 Task: Create a section Infrastructure Monitoring Sprint and in the section, add a milestone Access Management Process Improvement in the project BlueTech
Action: Mouse moved to (240, 409)
Screenshot: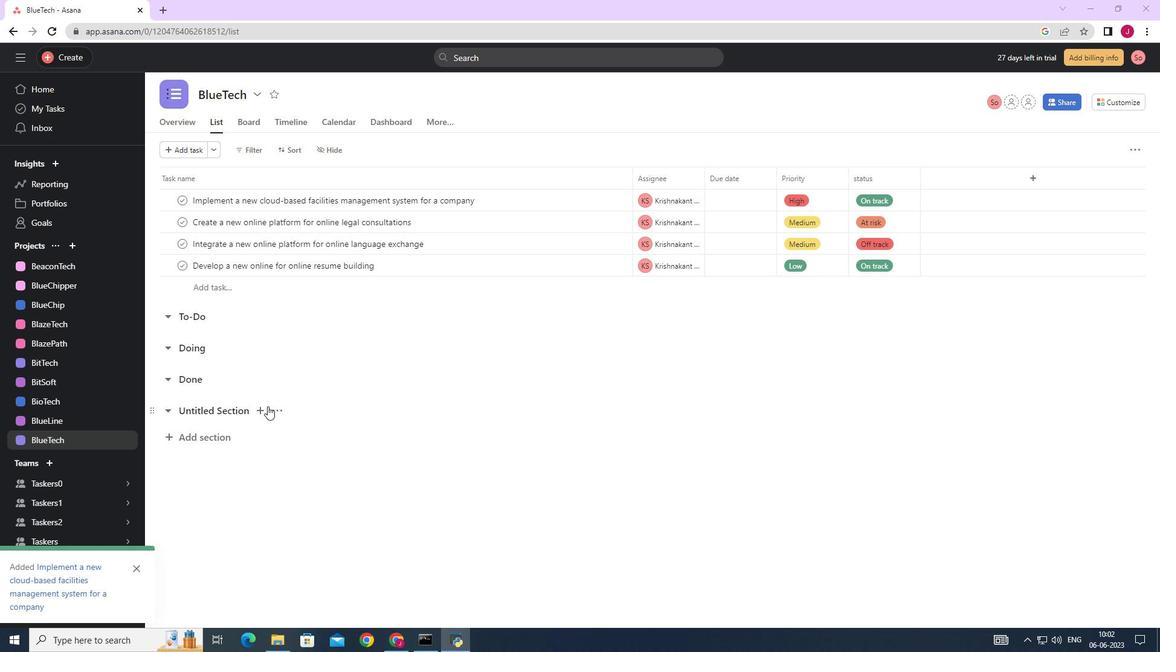 
Action: Mouse scrolled (240, 408) with delta (0, 0)
Screenshot: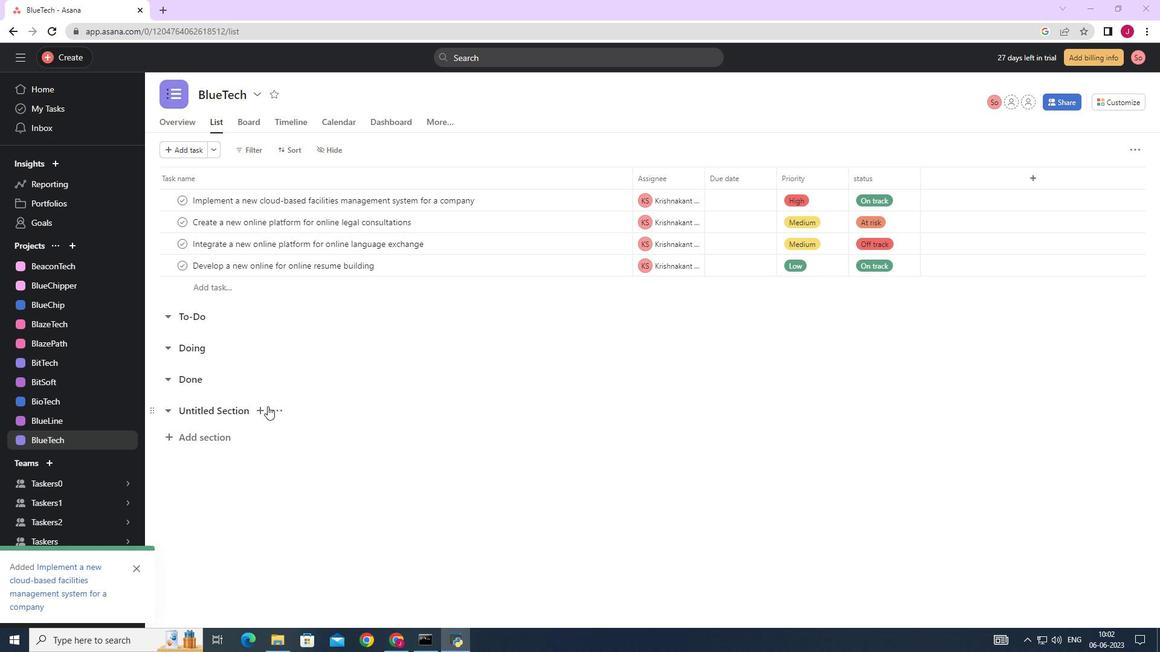 
Action: Mouse scrolled (240, 408) with delta (0, 0)
Screenshot: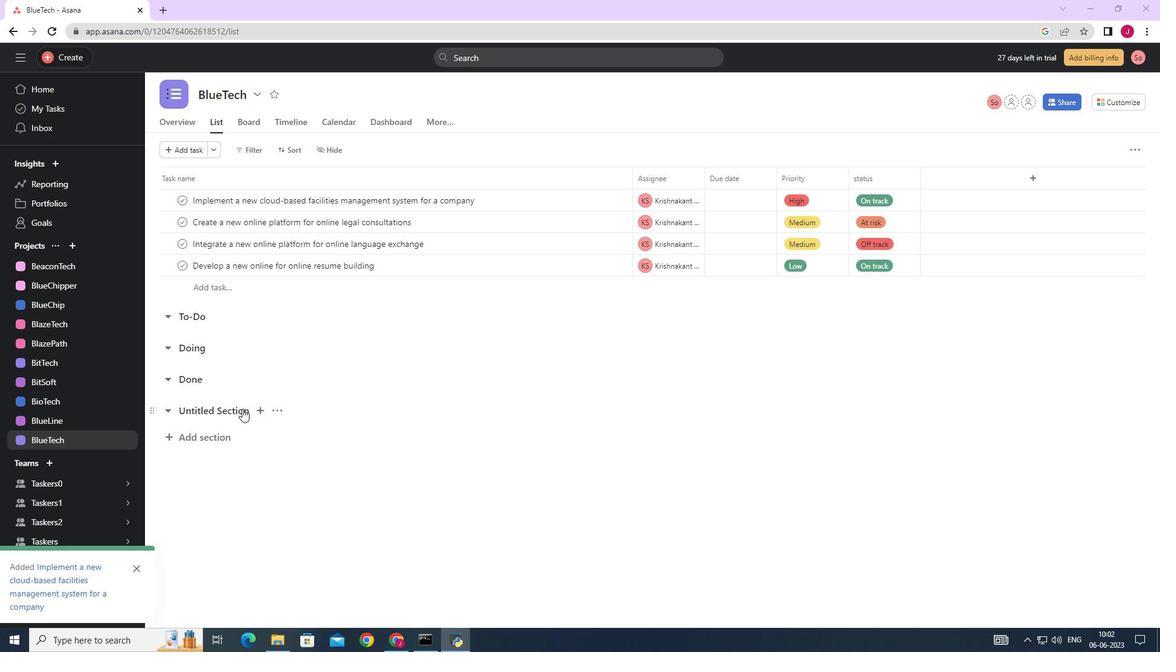 
Action: Mouse scrolled (240, 408) with delta (0, 0)
Screenshot: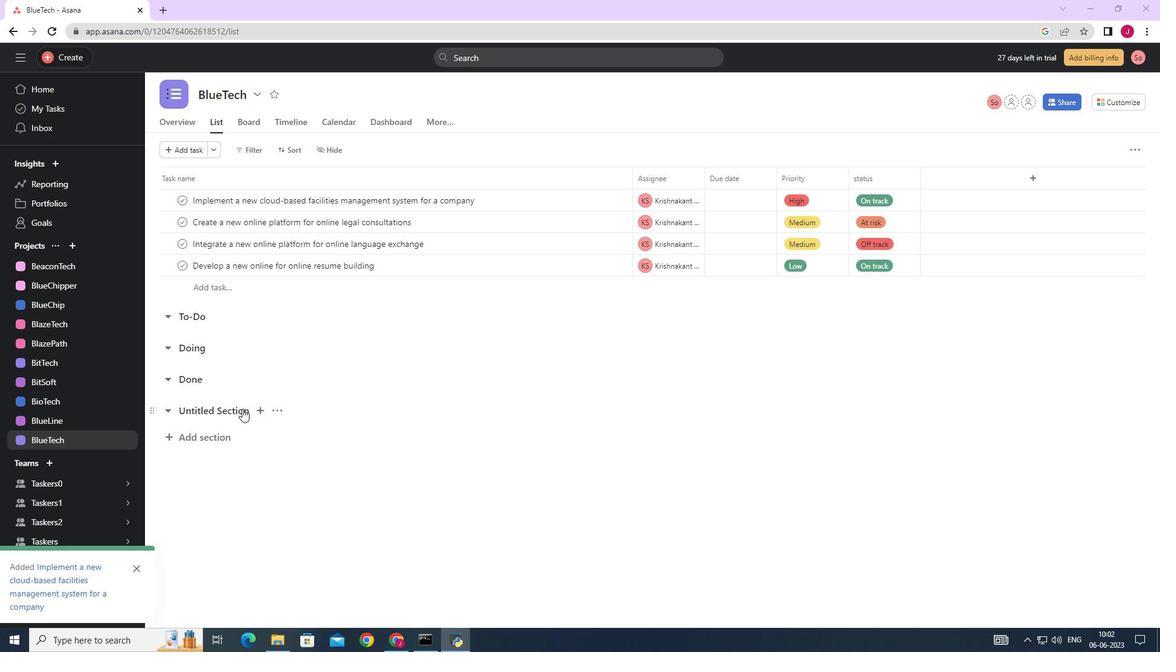 
Action: Mouse scrolled (240, 408) with delta (0, 0)
Screenshot: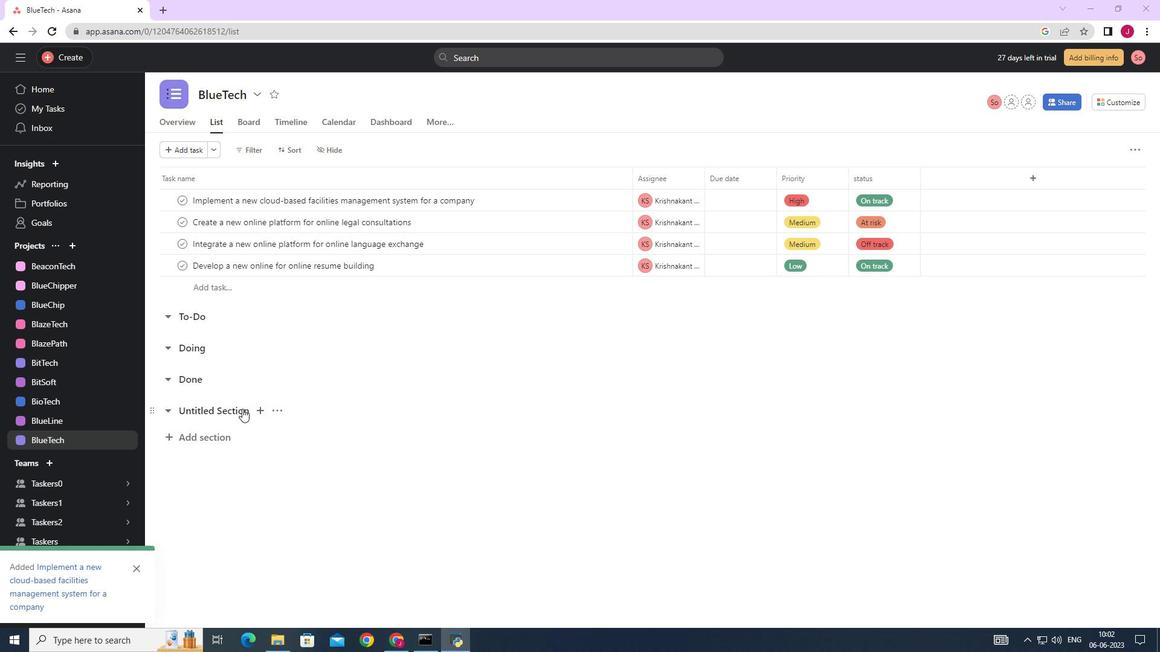 
Action: Mouse moved to (238, 409)
Screenshot: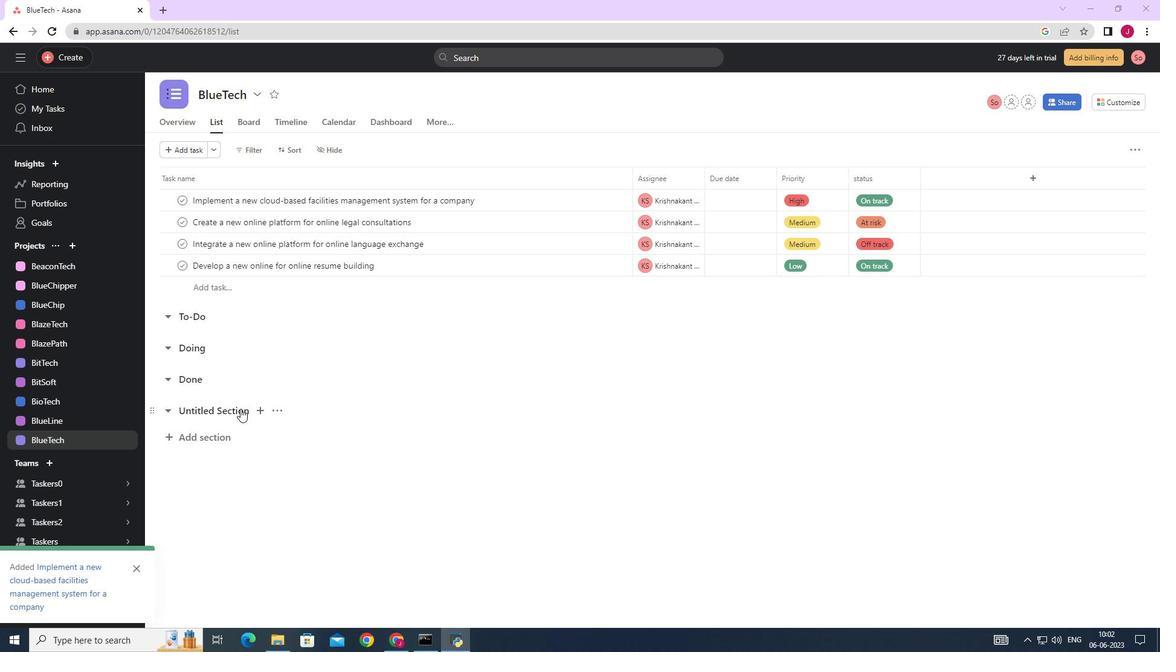
Action: Mouse scrolled (238, 408) with delta (0, 0)
Screenshot: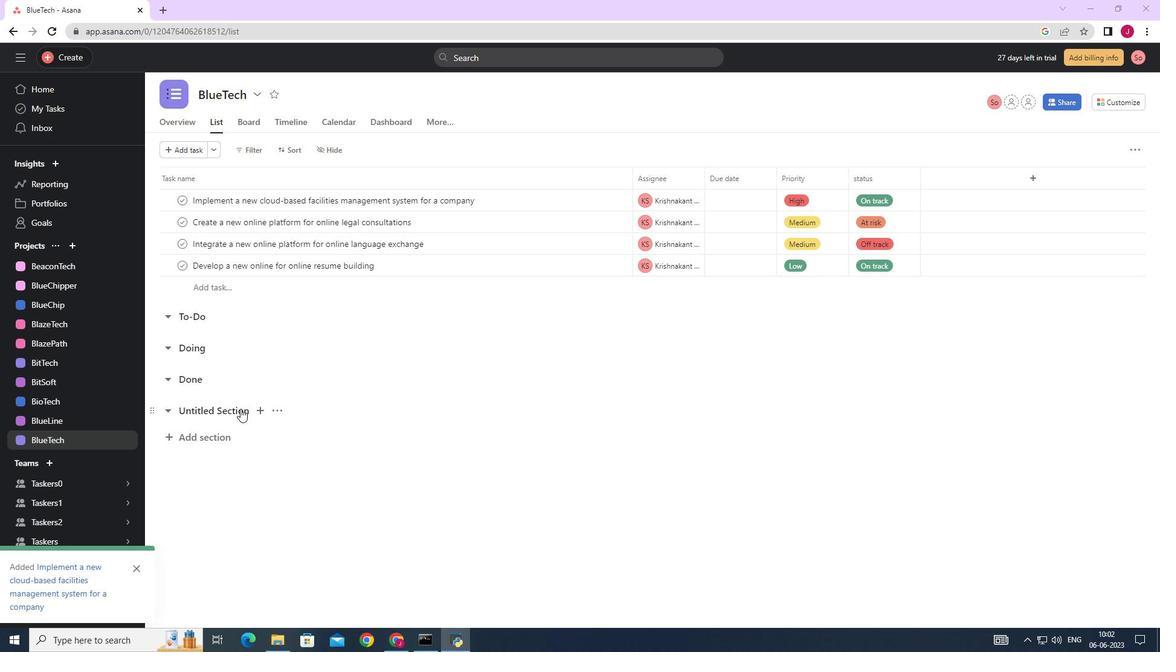 
Action: Mouse moved to (249, 410)
Screenshot: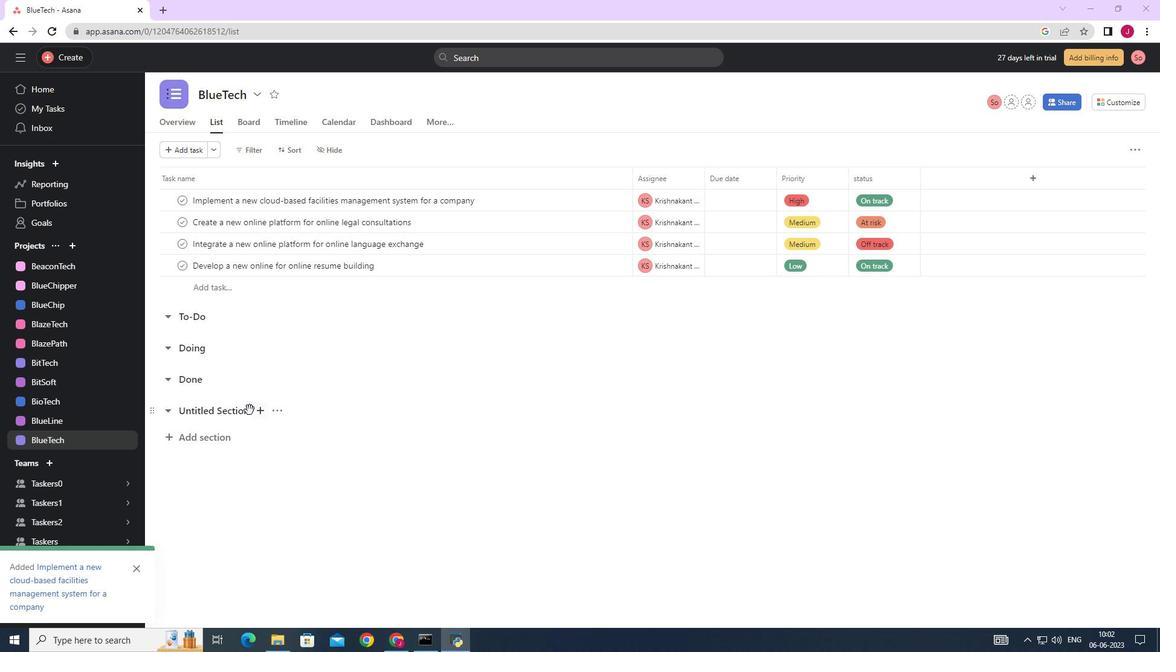 
Action: Mouse pressed left at (249, 410)
Screenshot: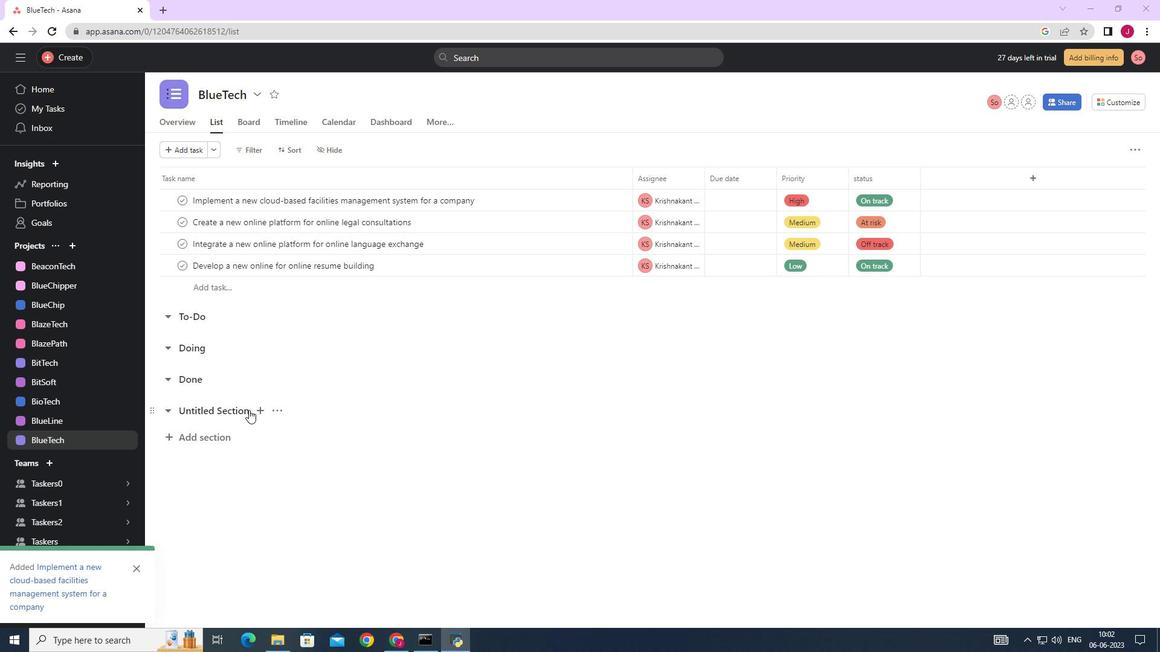 
Action: Key pressed <Key.backspace><Key.backspace><Key.backspace><Key.backspace><Key.backspace><Key.backspace><Key.backspace><Key.backspace><Key.backspace><Key.backspace><Key.backspace><Key.backspace><Key.backspace><Key.backspace><Key.backspace><Key.backspace><Key.backspace><Key.backspace><Key.caps_lock>I<Key.caps_lock>nfrastructure<Key.space><Key.caps_lock>M<Key.caps_lock>onitoring<Key.space><Key.caps_lock>S<Key.caps_lock>print<Key.enter><Key.caps_lock>A<Key.caps_lock>ccess<Key.space><Key.caps_lock>M<Key.caps_lock>anagement<Key.space><Key.caps_lock>P<Key.caps_lock>rocess<Key.space><Key.caps_lock>I<Key.caps_lock>mprovement
Screenshot: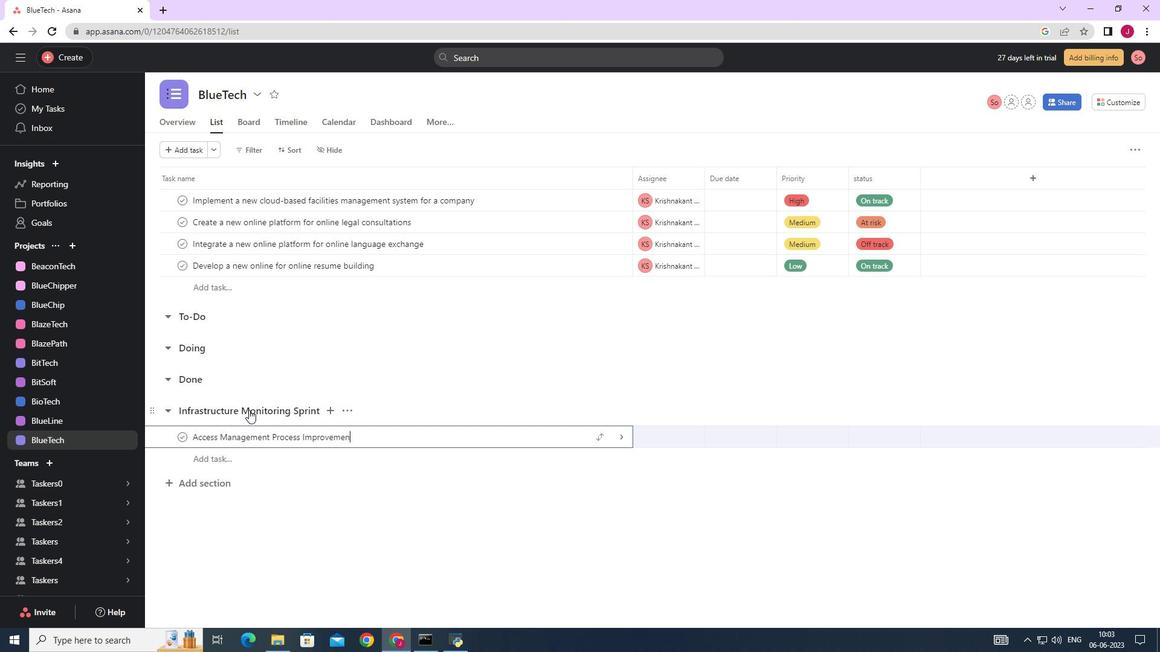 
Action: Mouse moved to (625, 435)
Screenshot: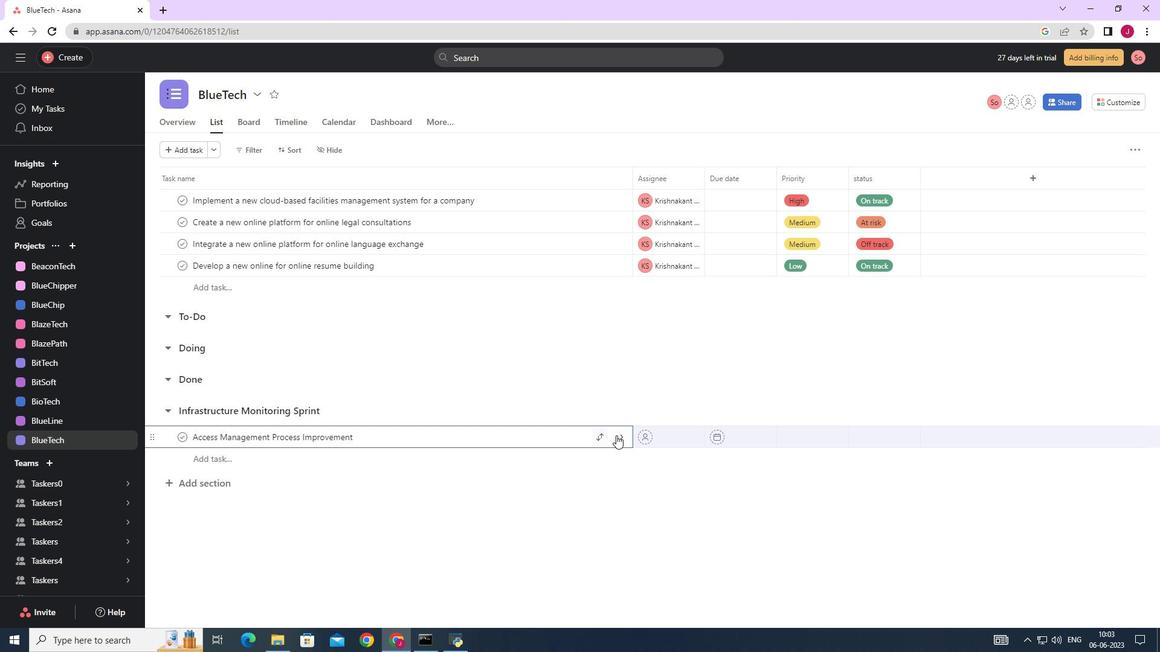 
Action: Mouse pressed left at (625, 435)
Screenshot: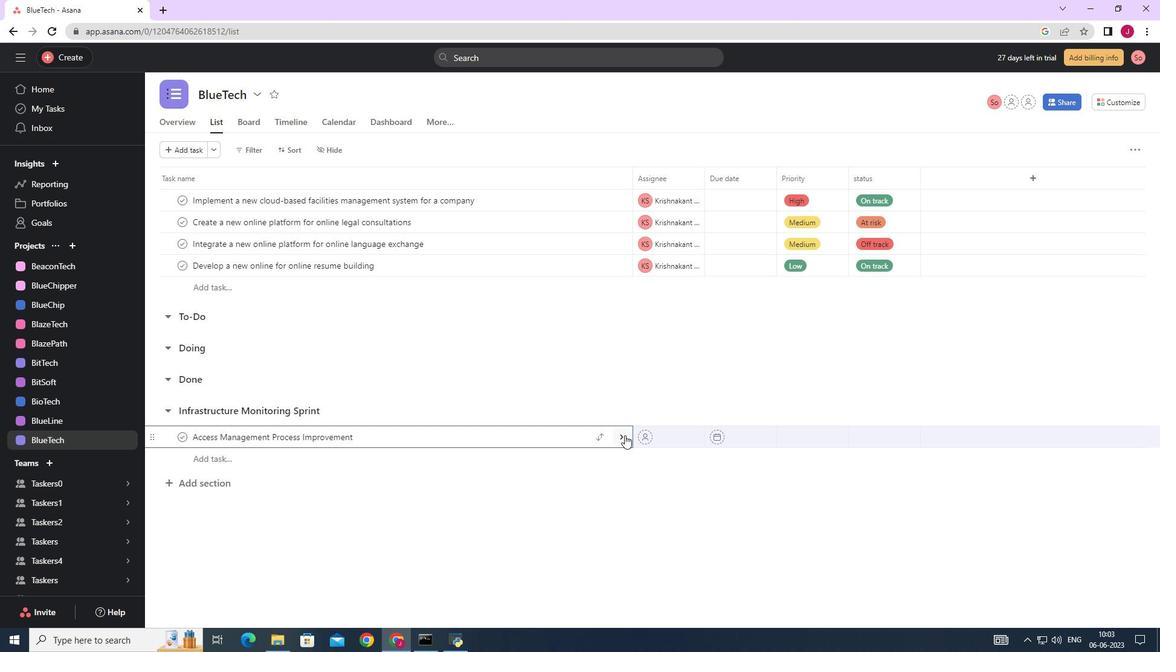 
Action: Mouse moved to (1116, 143)
Screenshot: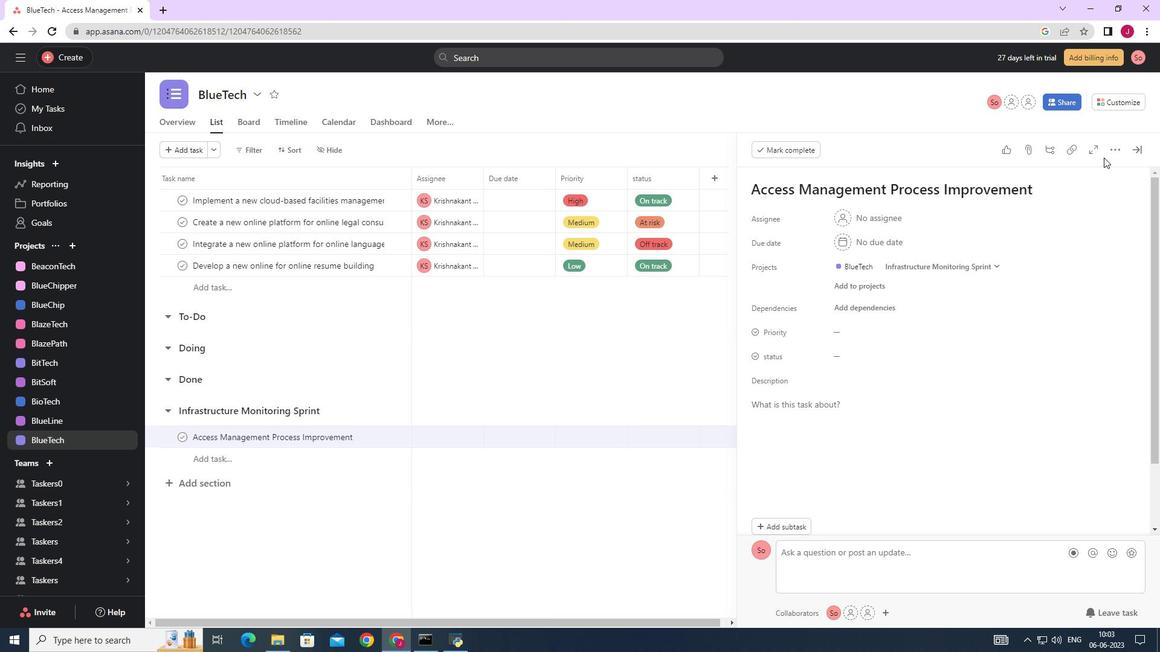 
Action: Mouse pressed left at (1116, 143)
Screenshot: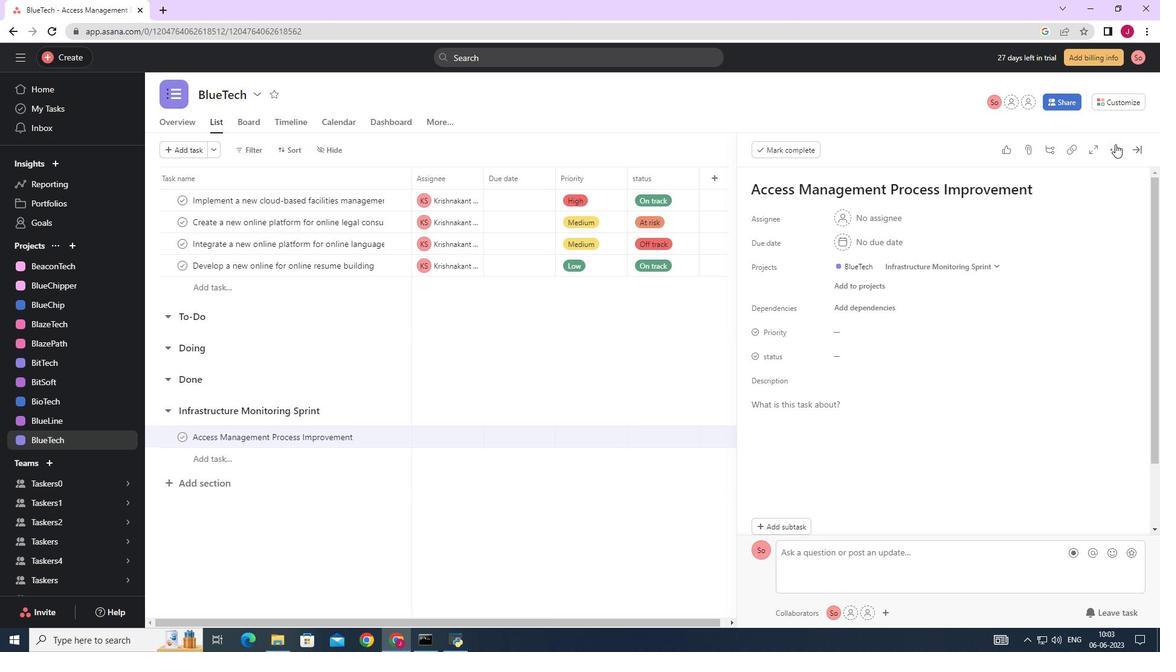 
Action: Mouse moved to (1005, 193)
Screenshot: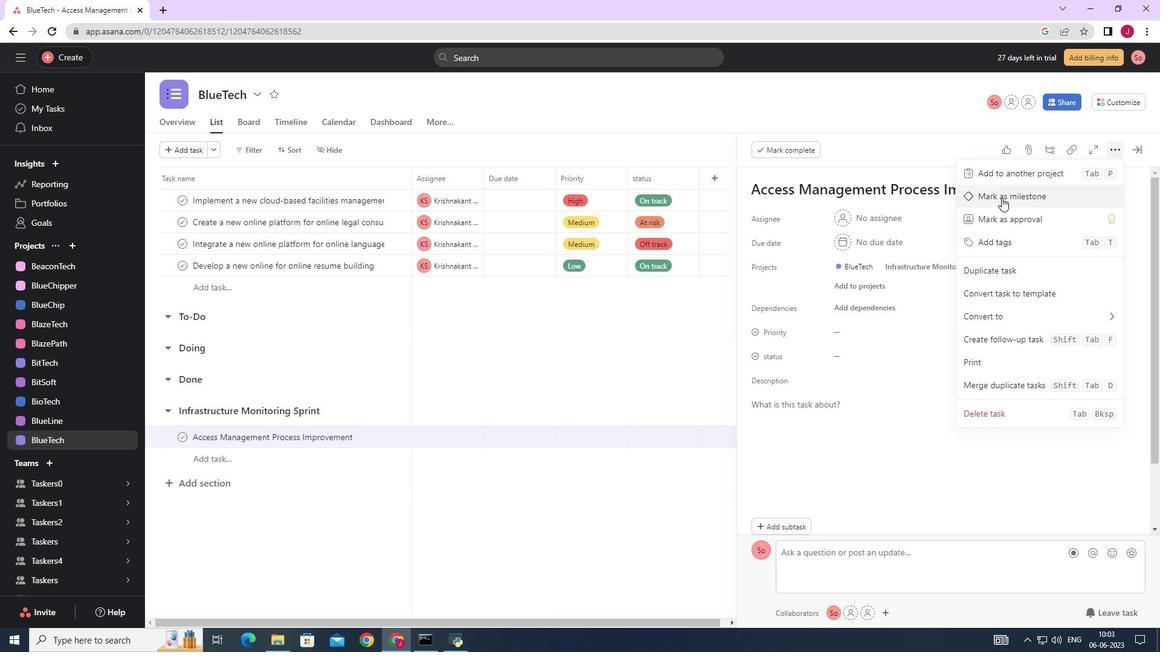
Action: Mouse pressed left at (1005, 193)
Screenshot: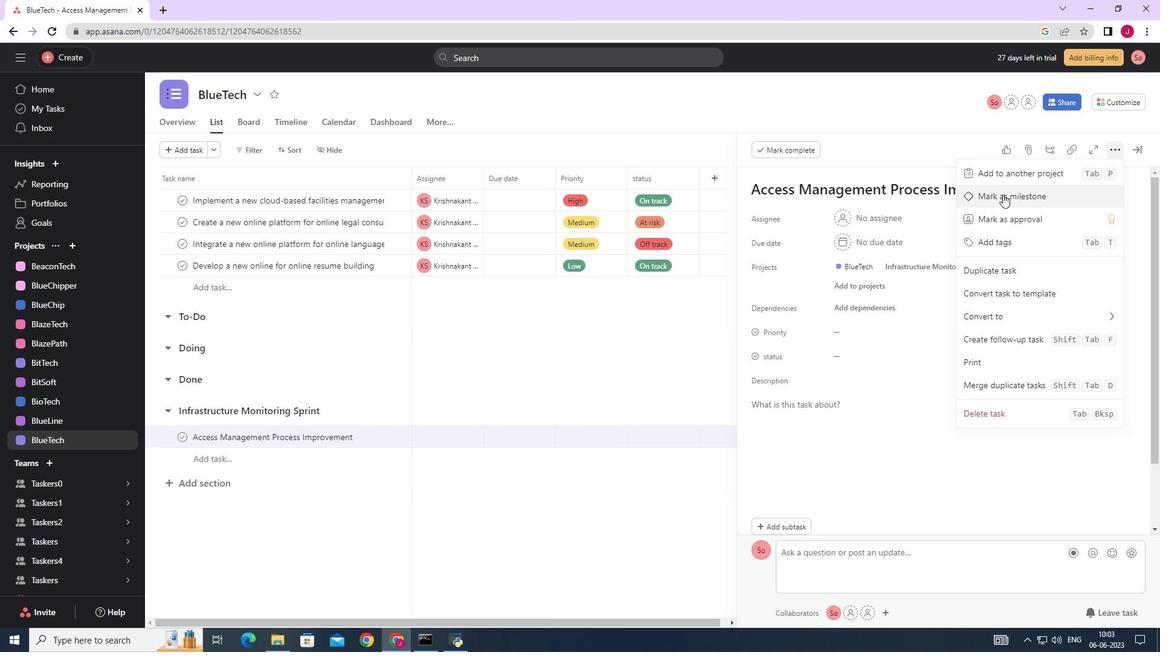 
Action: Mouse moved to (1139, 148)
Screenshot: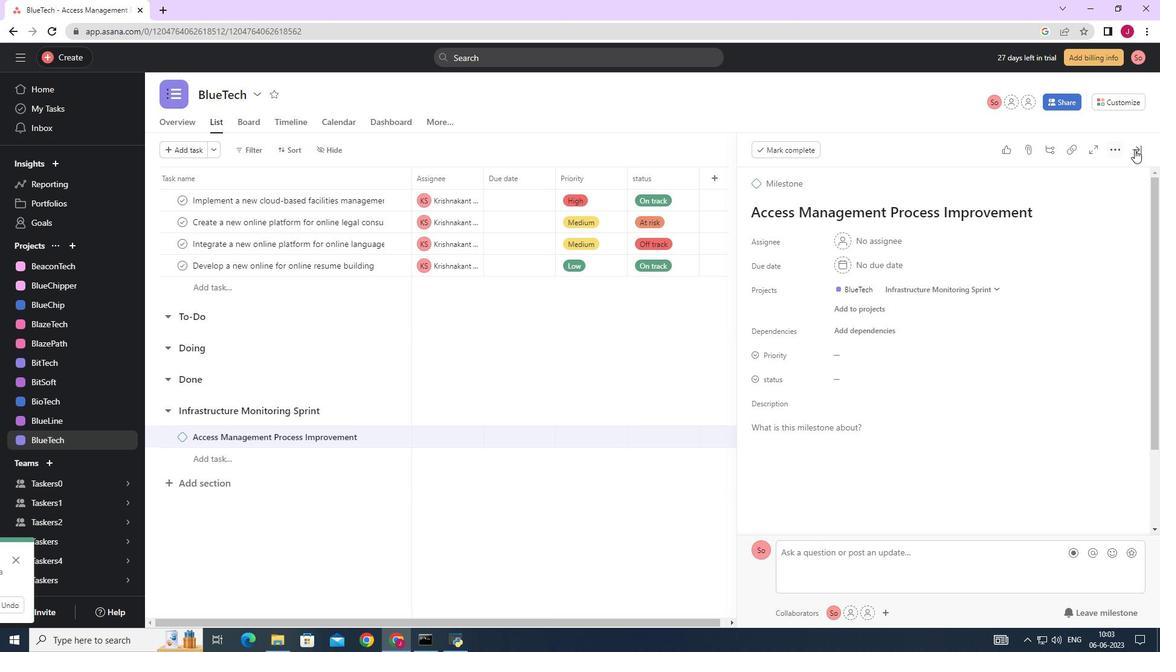 
Action: Mouse pressed left at (1139, 148)
Screenshot: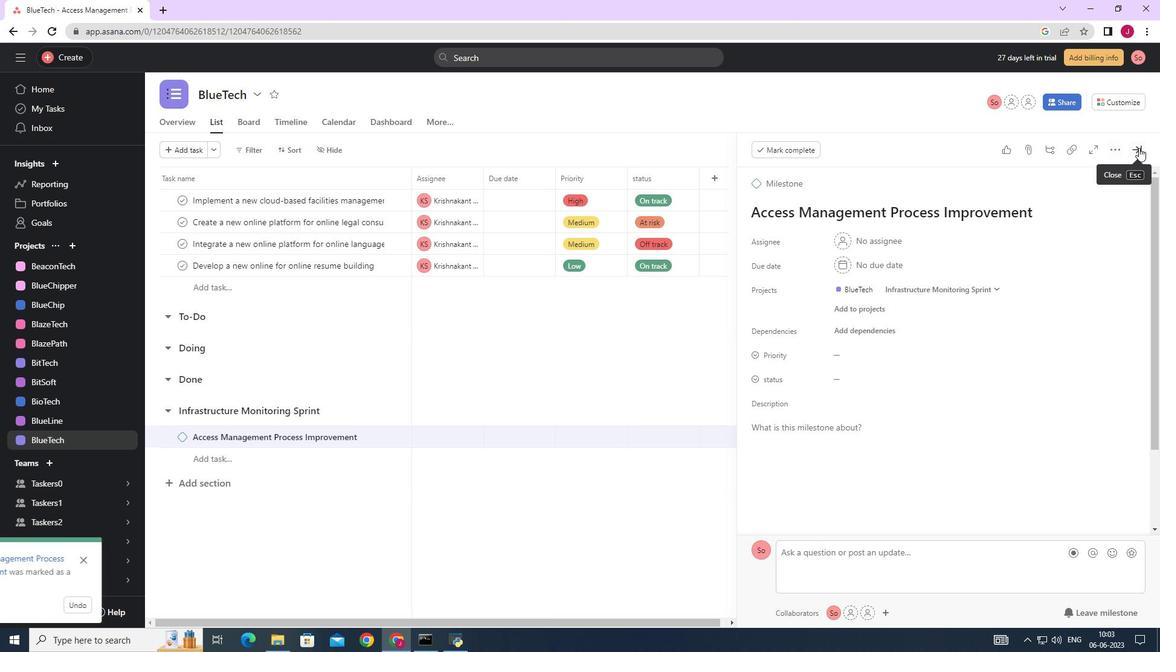 
Action: Mouse moved to (1107, 153)
Screenshot: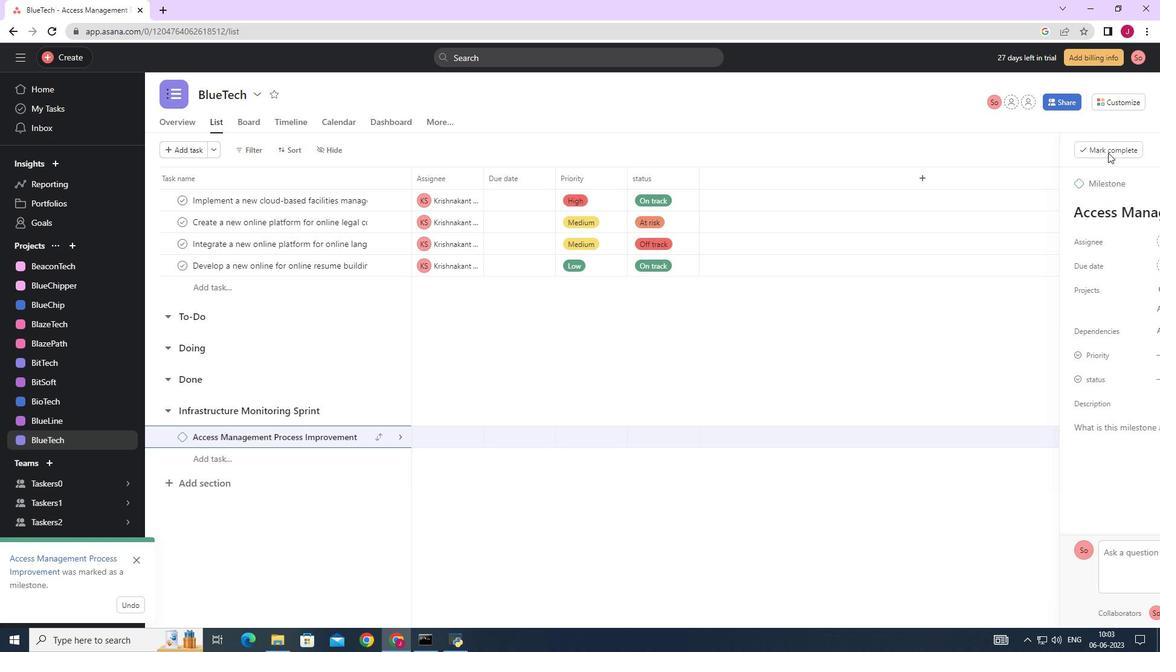 
